 Task: Open another user's contacts folder in Outlook and send a sharing request email.
Action: Mouse moved to (9, 108)
Screenshot: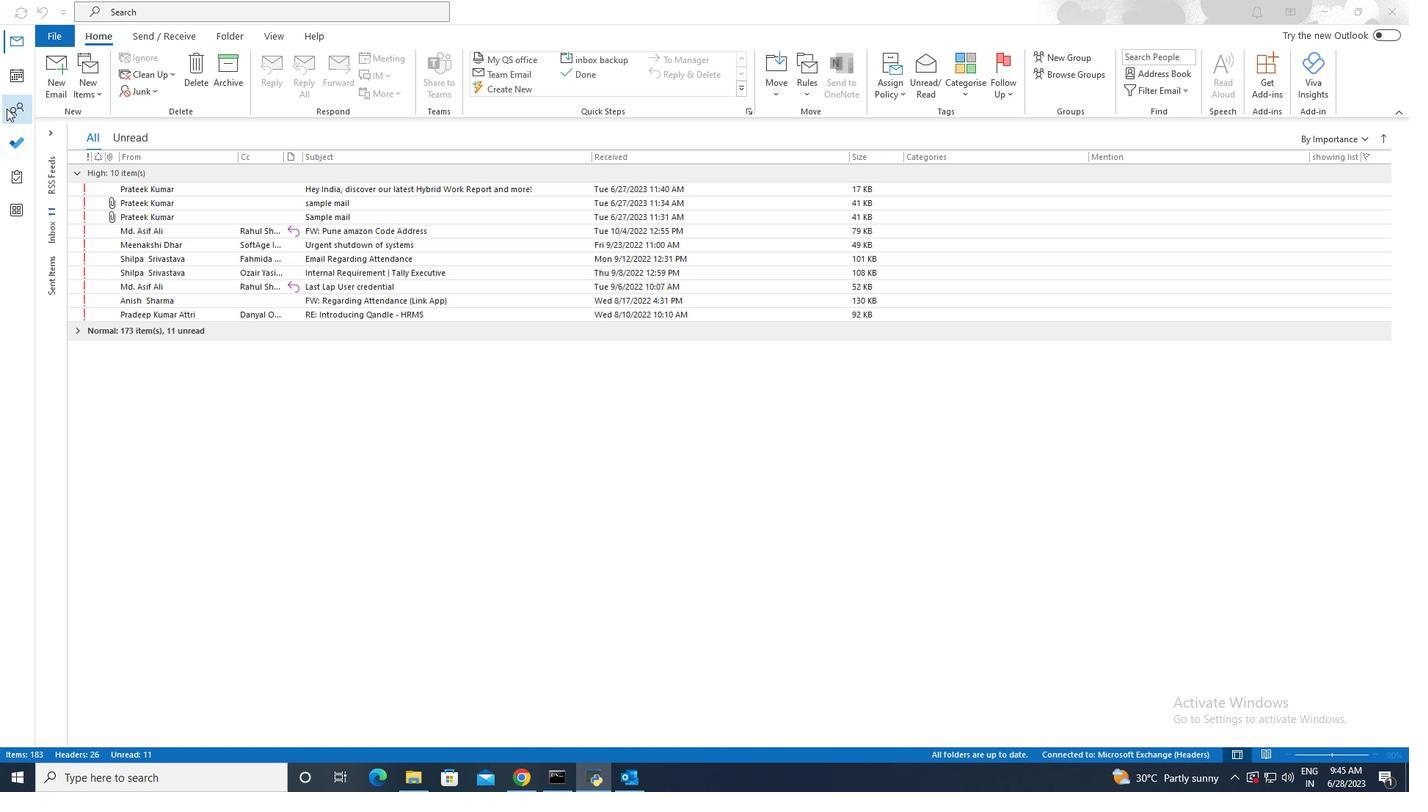 
Action: Mouse pressed left at (9, 108)
Screenshot: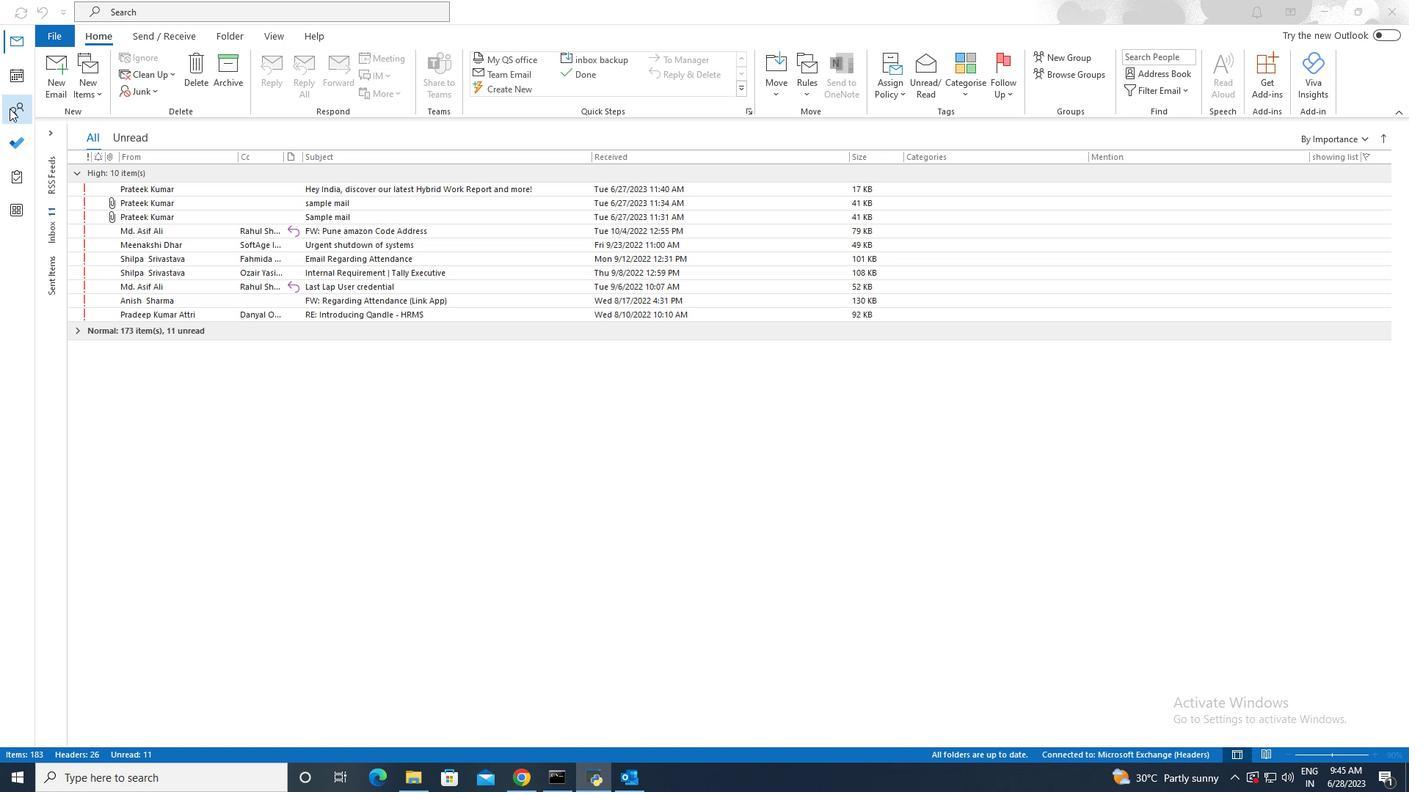 
Action: Mouse moved to (55, 41)
Screenshot: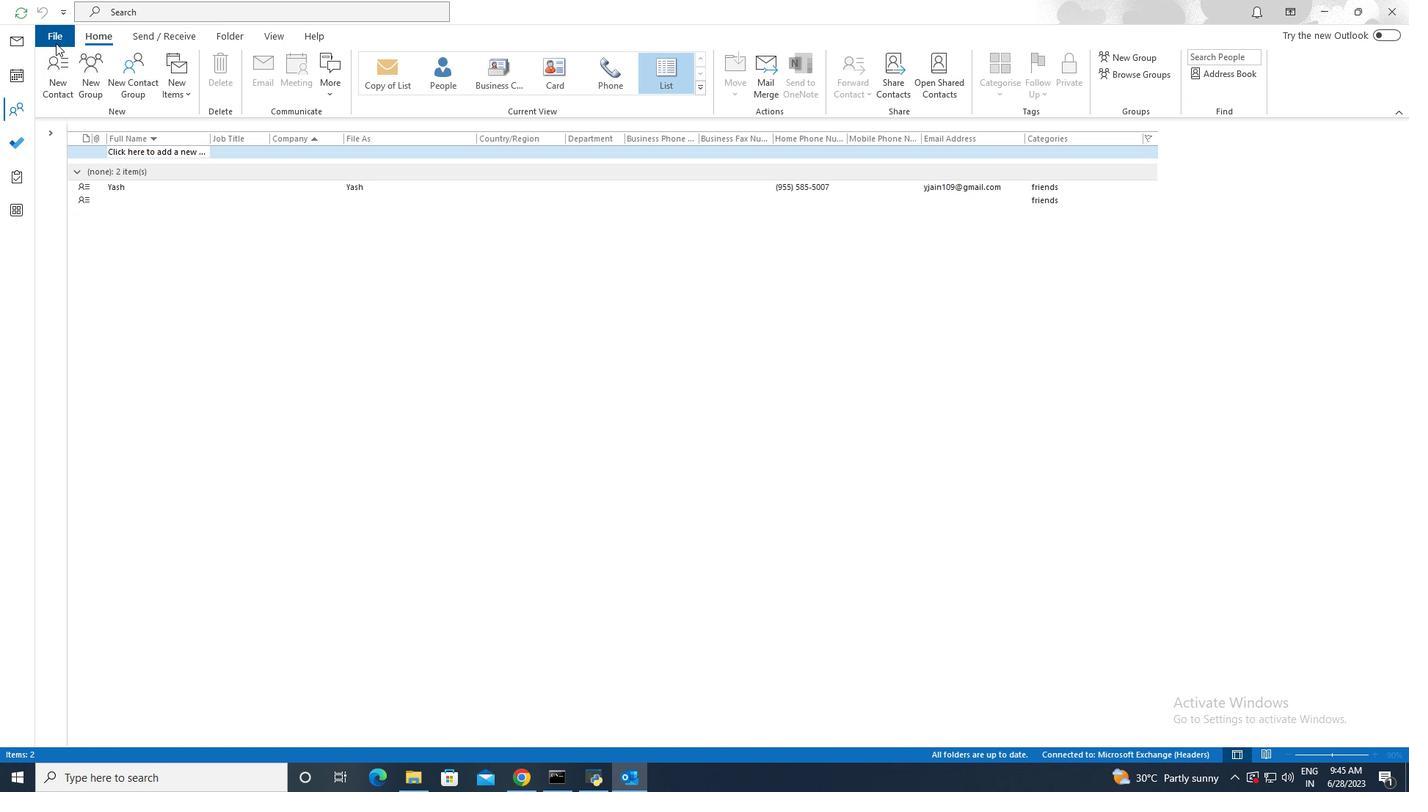 
Action: Mouse pressed left at (55, 41)
Screenshot: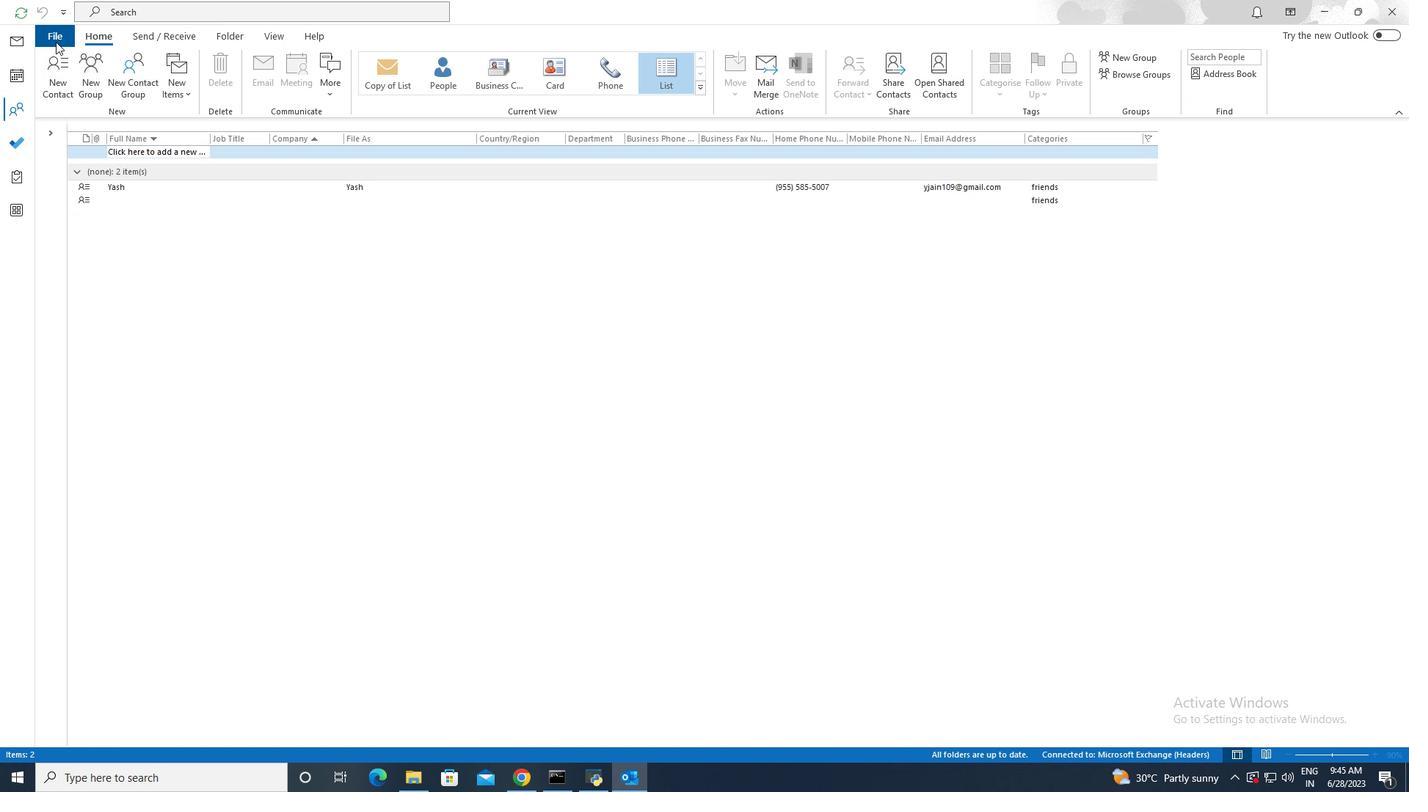 
Action: Mouse moved to (51, 103)
Screenshot: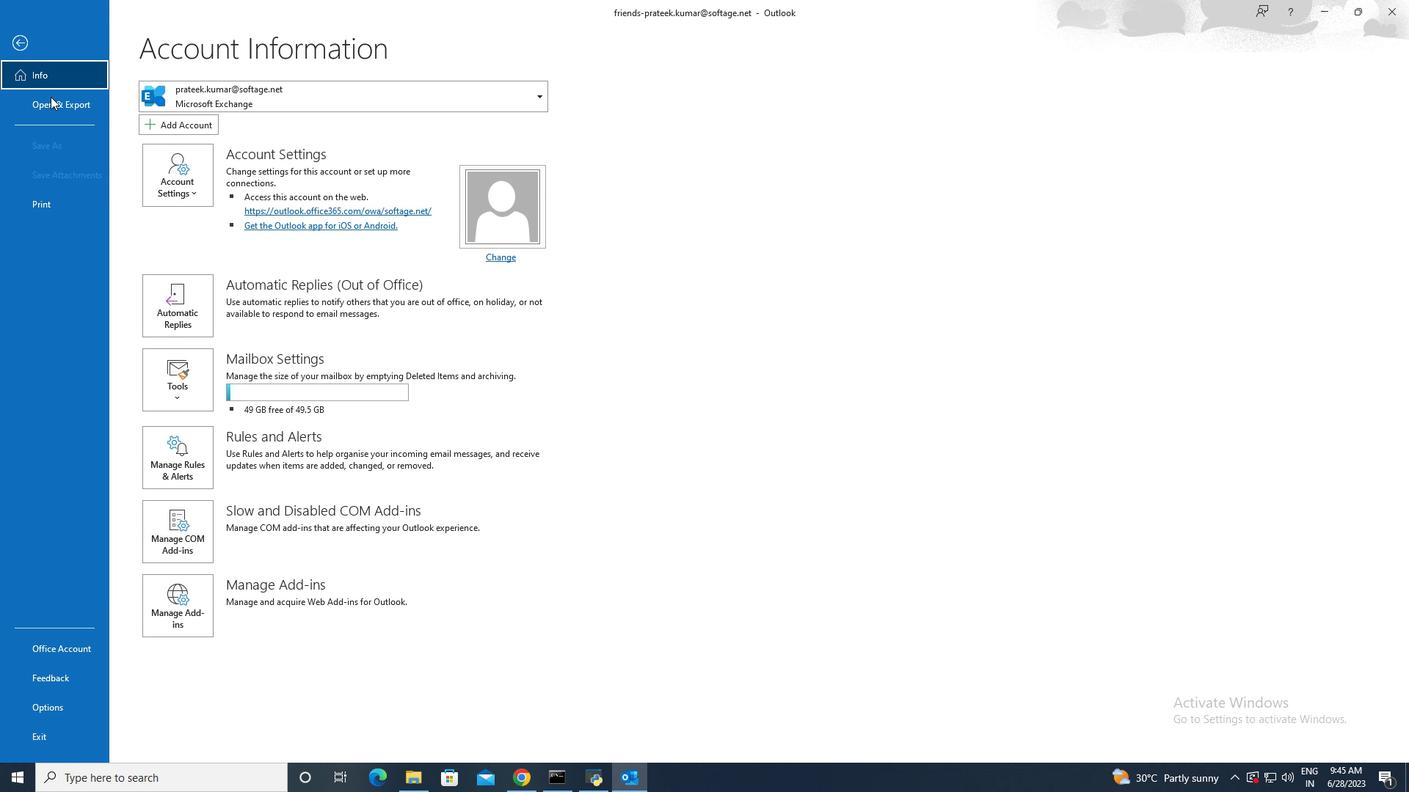 
Action: Mouse pressed left at (51, 103)
Screenshot: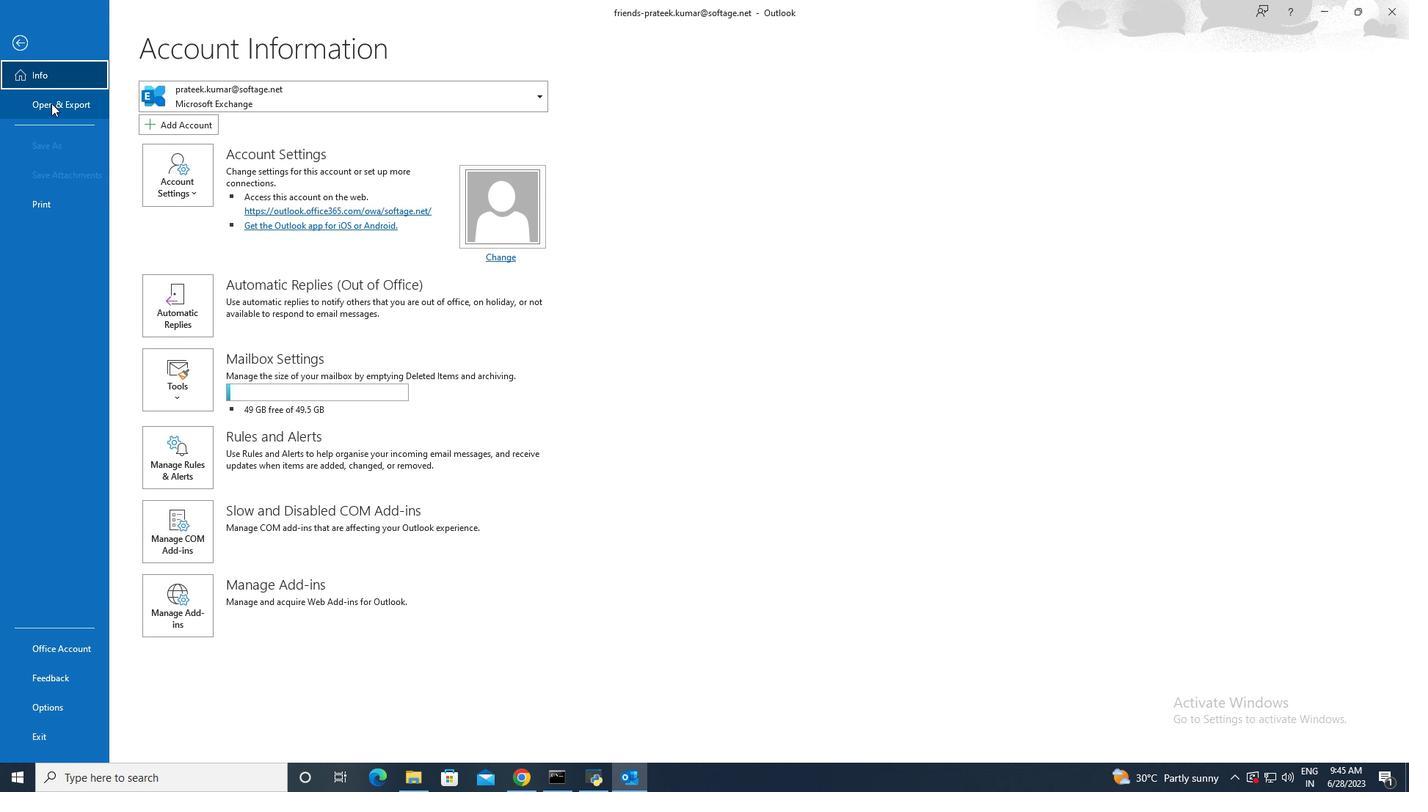 
Action: Mouse moved to (164, 336)
Screenshot: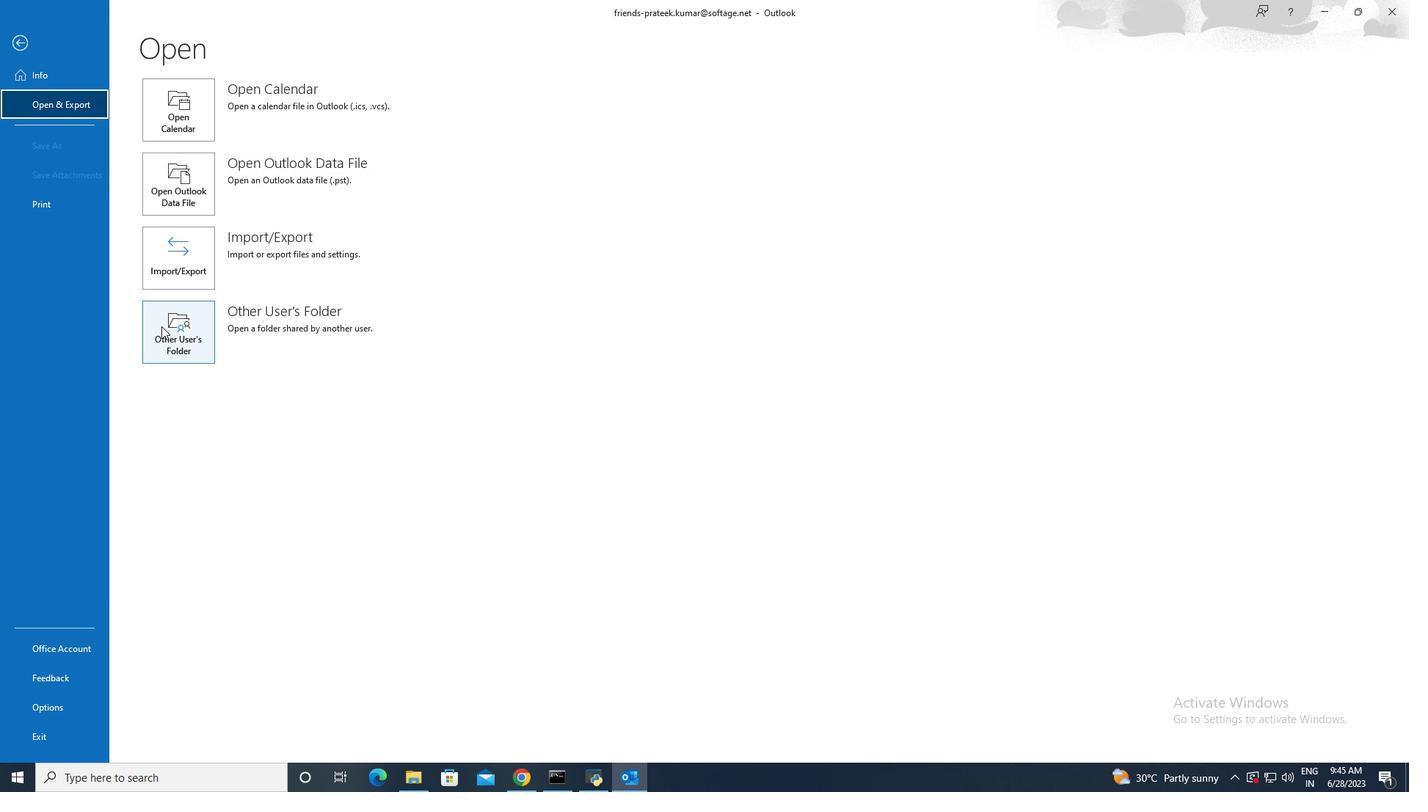 
Action: Mouse pressed left at (164, 336)
Screenshot: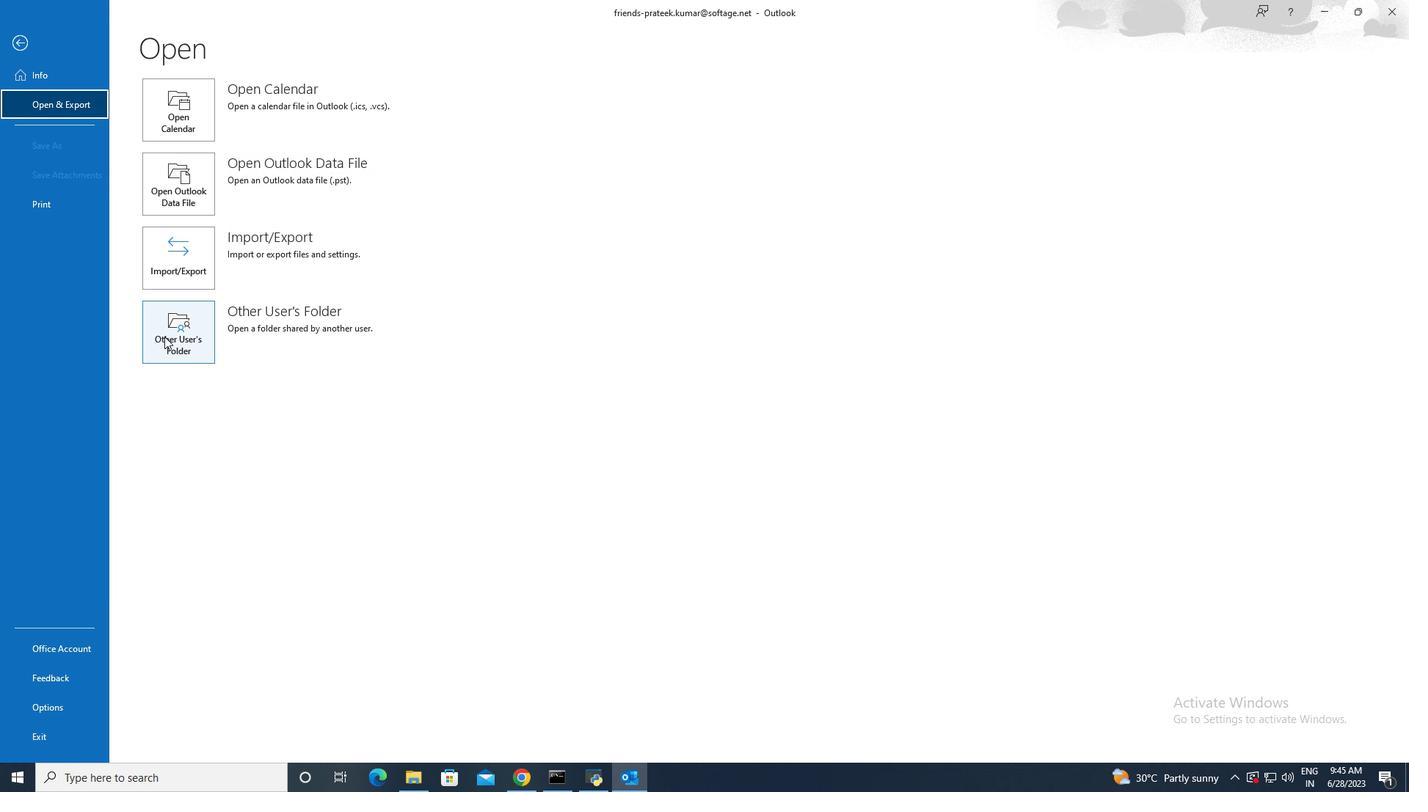 
Action: Mouse moved to (615, 370)
Screenshot: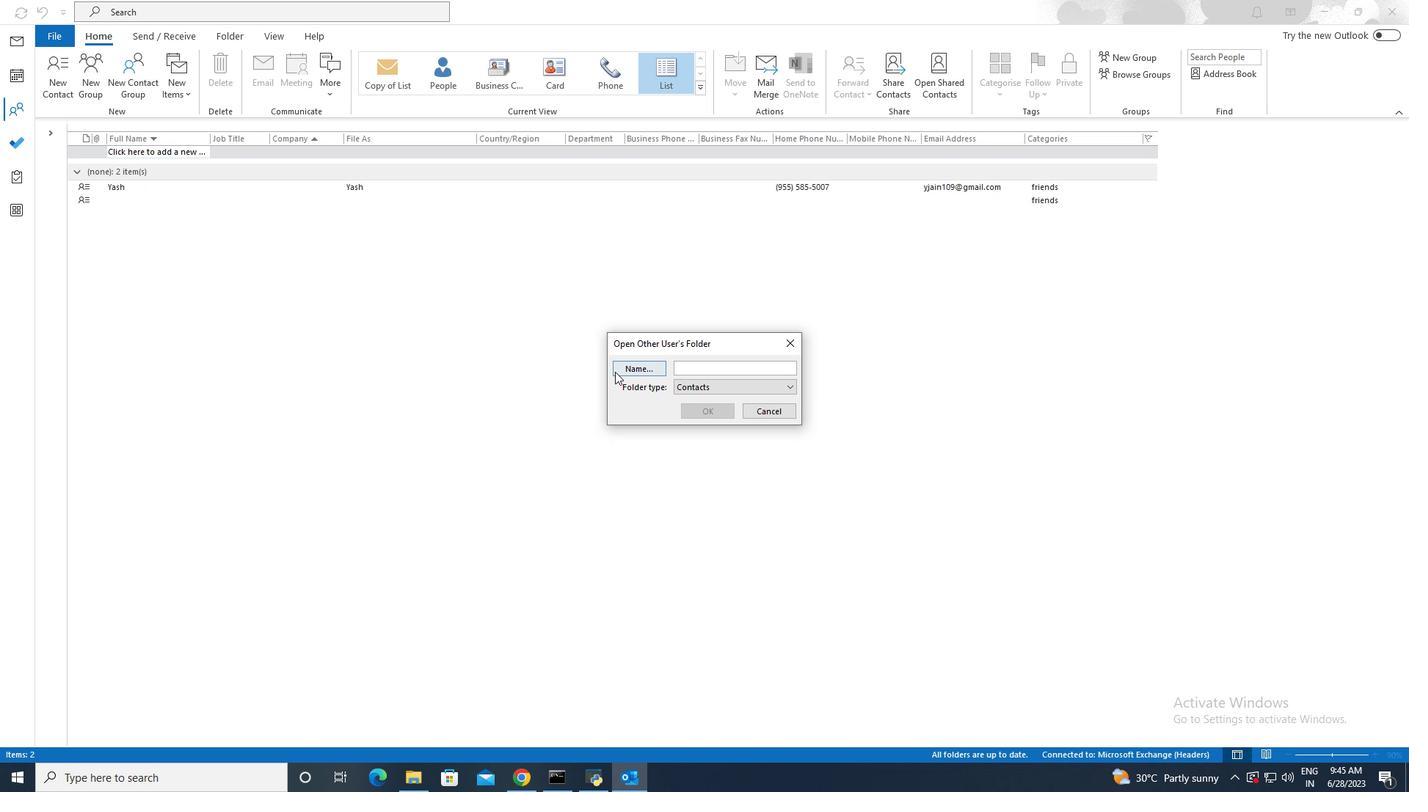
Action: Mouse pressed left at (615, 370)
Screenshot: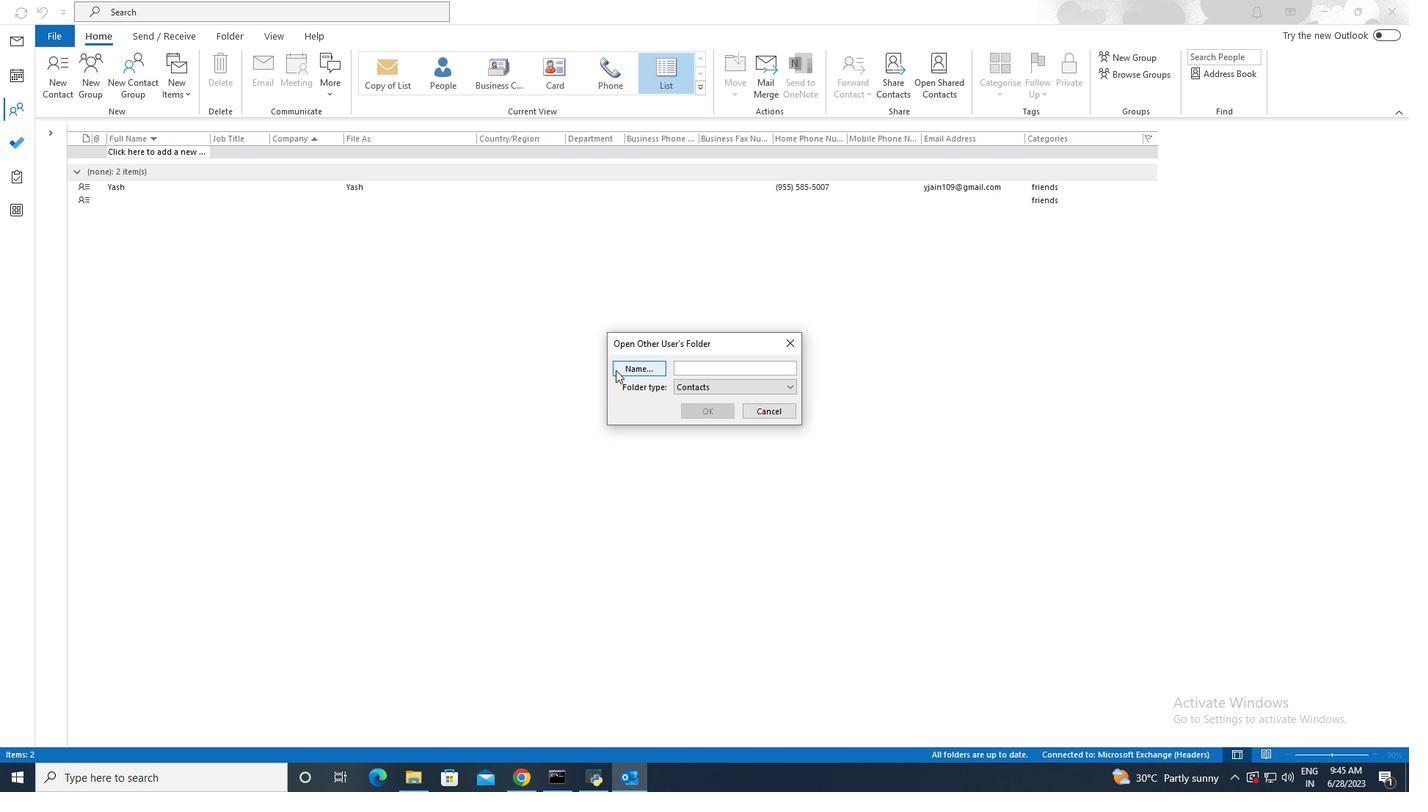 
Action: Mouse moved to (832, 532)
Screenshot: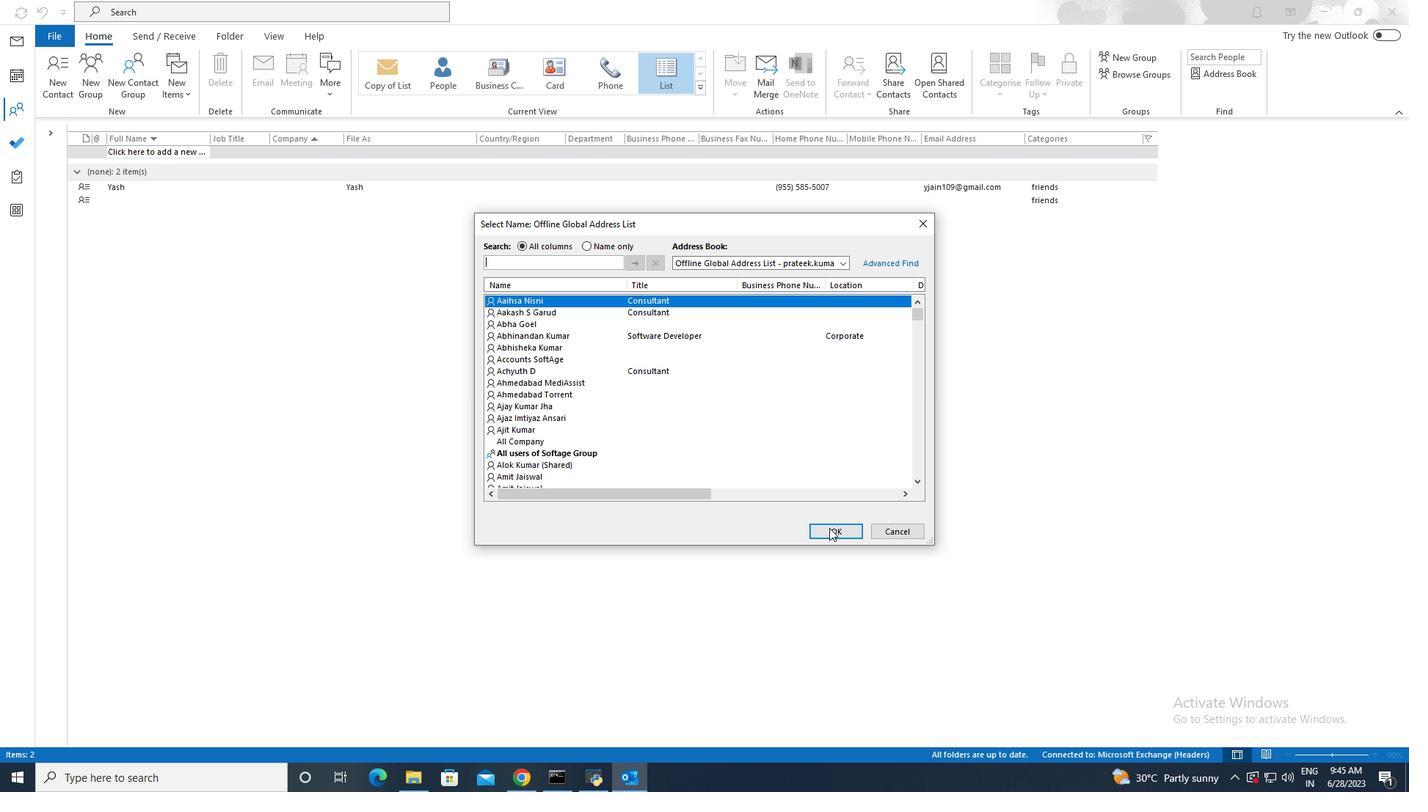
Action: Mouse pressed left at (832, 532)
Screenshot: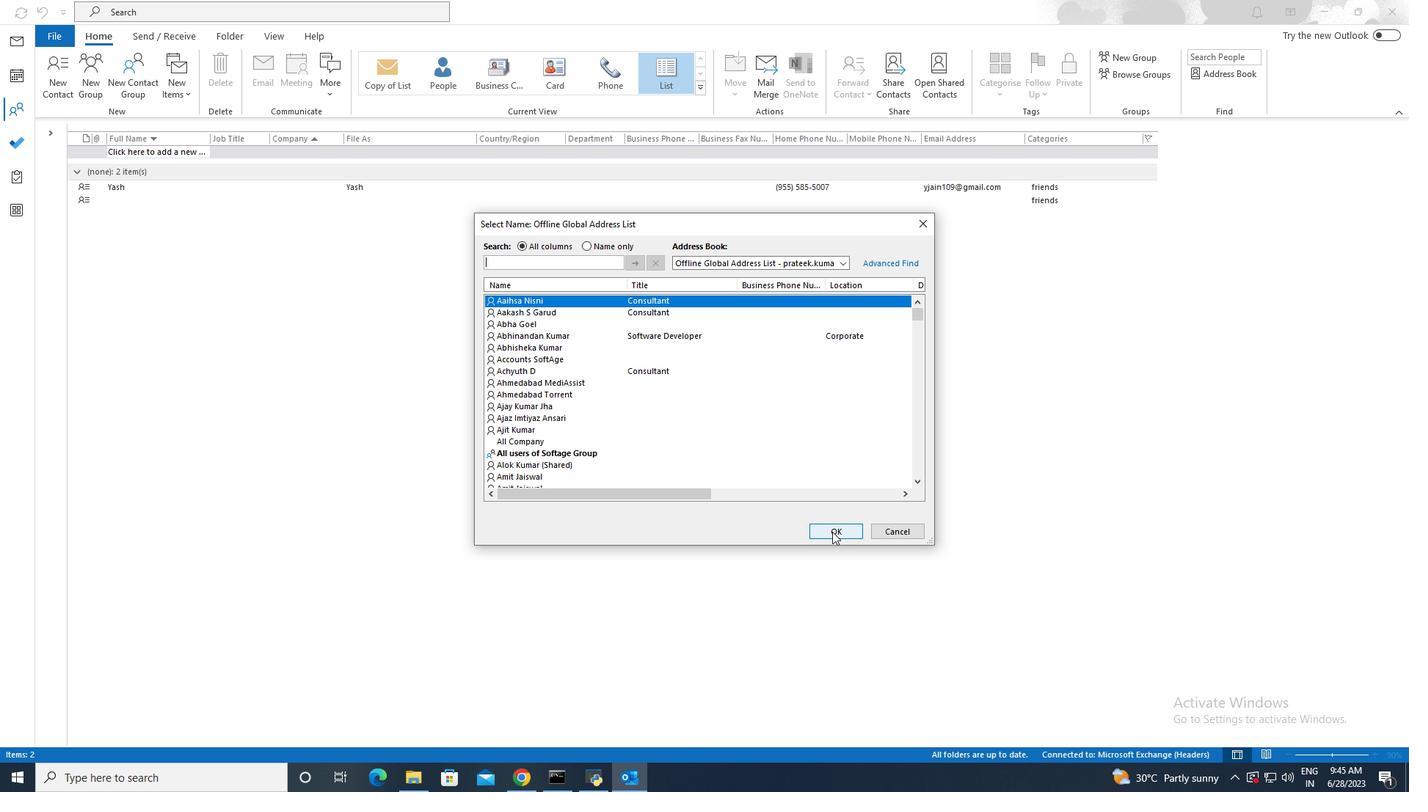 
Action: Mouse moved to (708, 415)
Screenshot: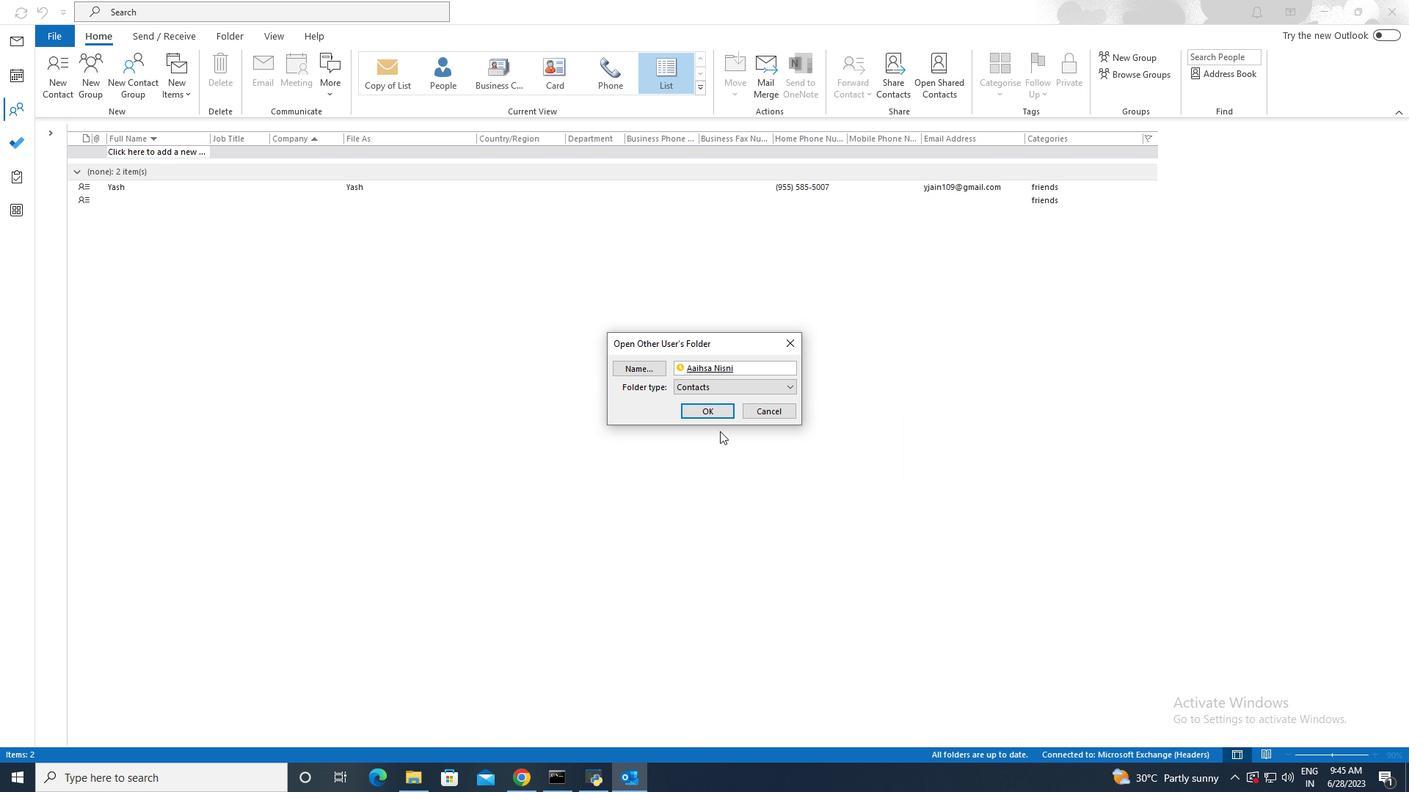 
Action: Mouse pressed left at (708, 415)
Screenshot: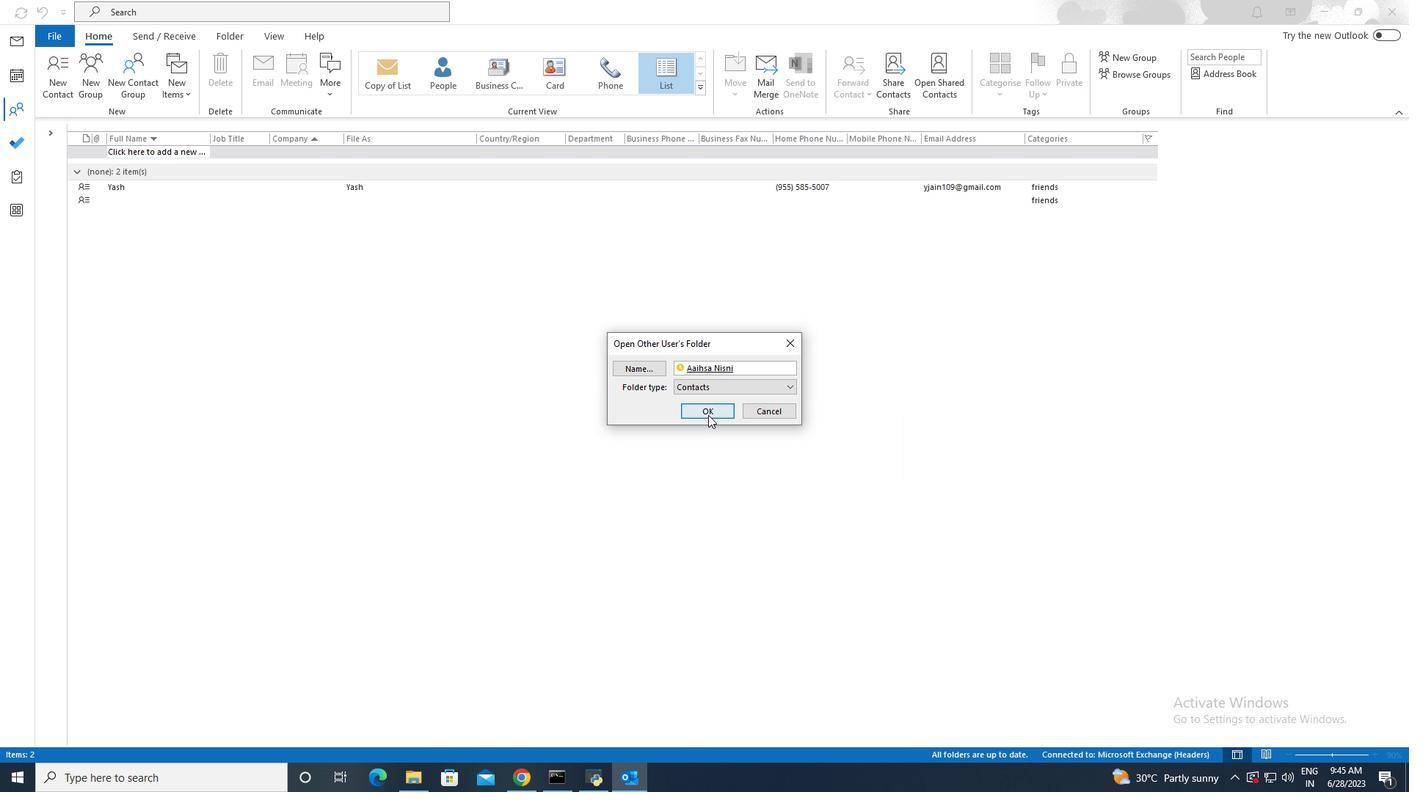 
Action: Mouse moved to (692, 431)
Screenshot: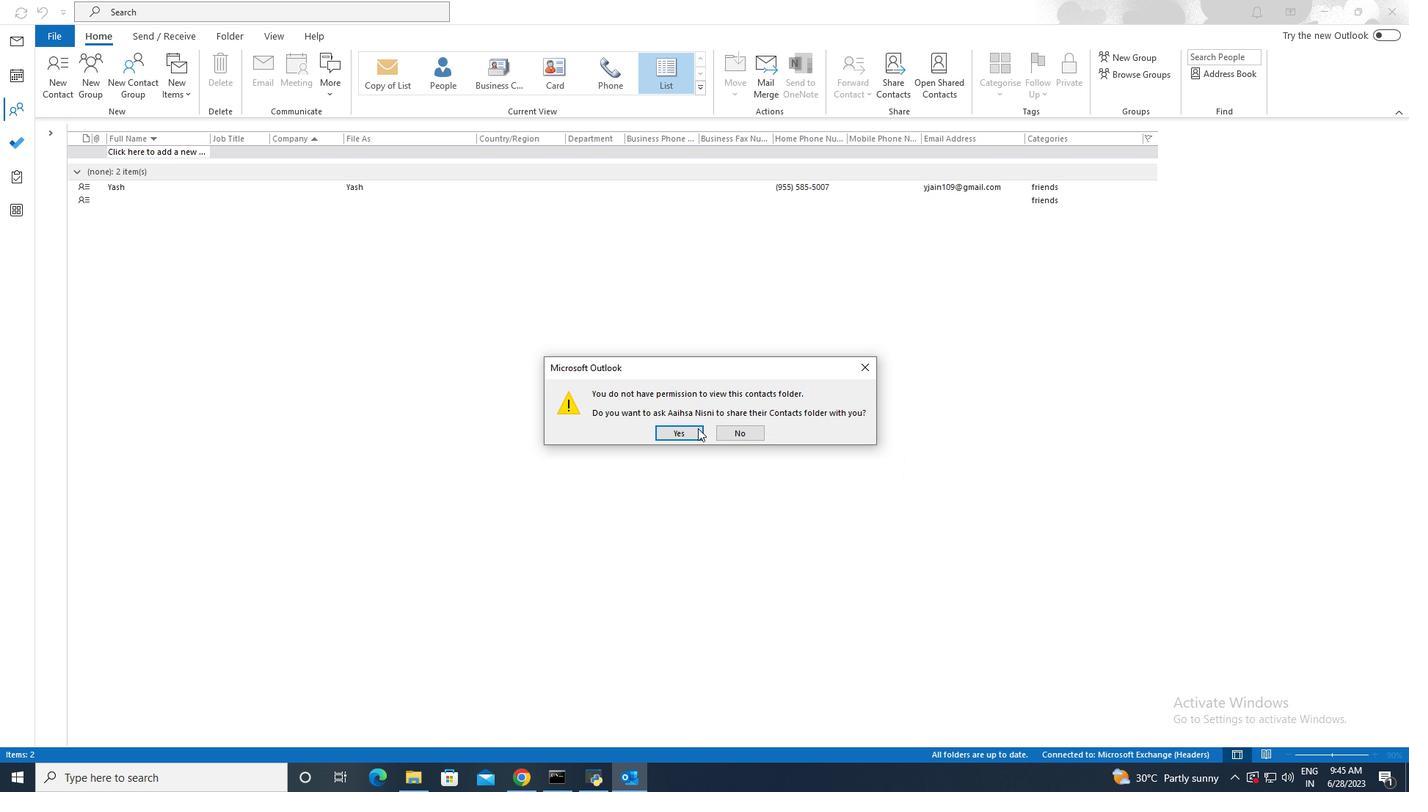 
Action: Mouse pressed left at (692, 431)
Screenshot: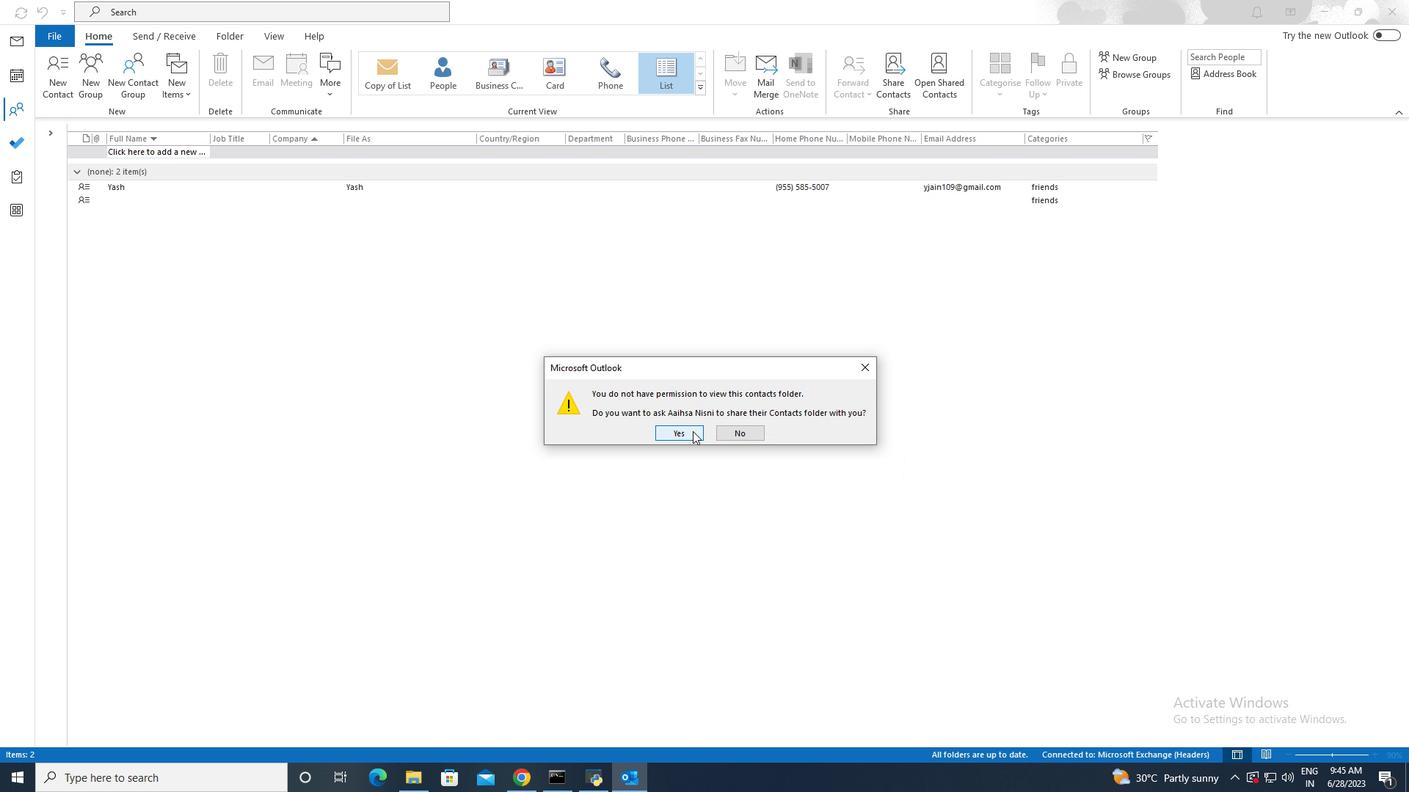 
